 Task: Use Growling Animal Effect in this video Movie B.mp4
Action: Mouse moved to (183, 121)
Screenshot: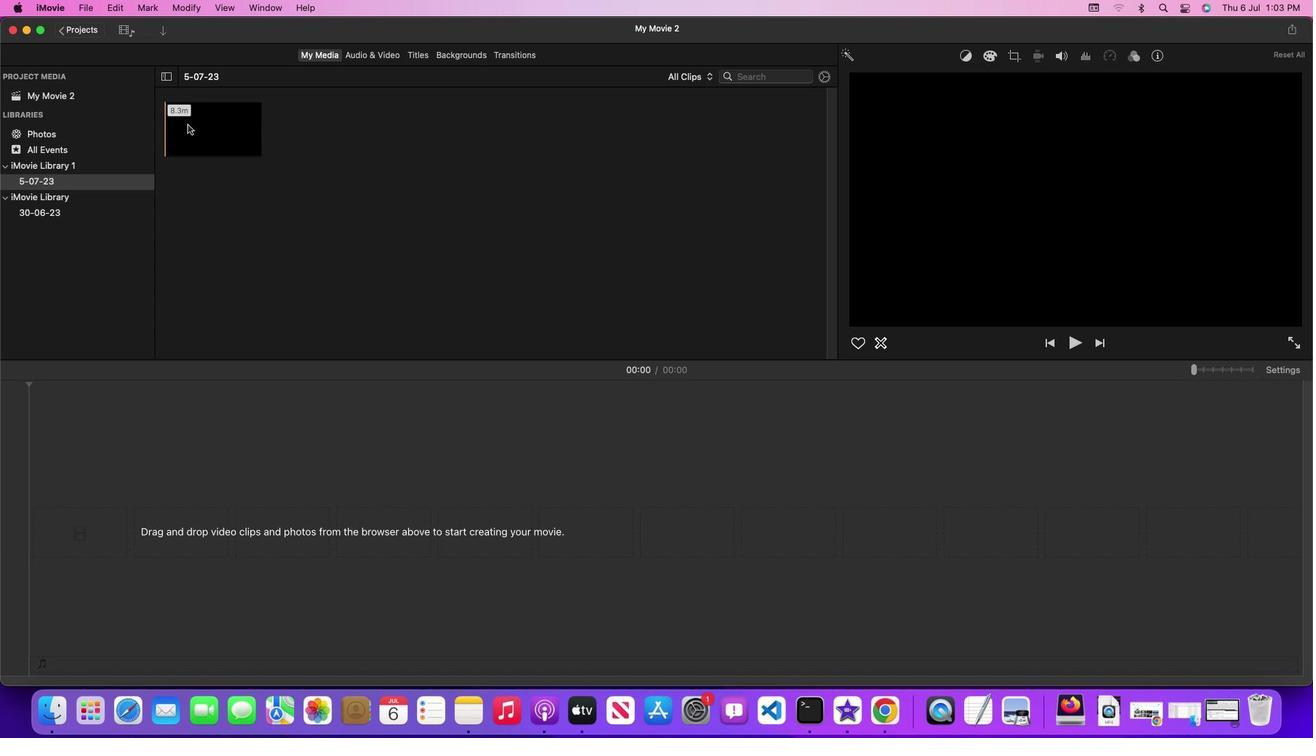 
Action: Mouse pressed left at (183, 121)
Screenshot: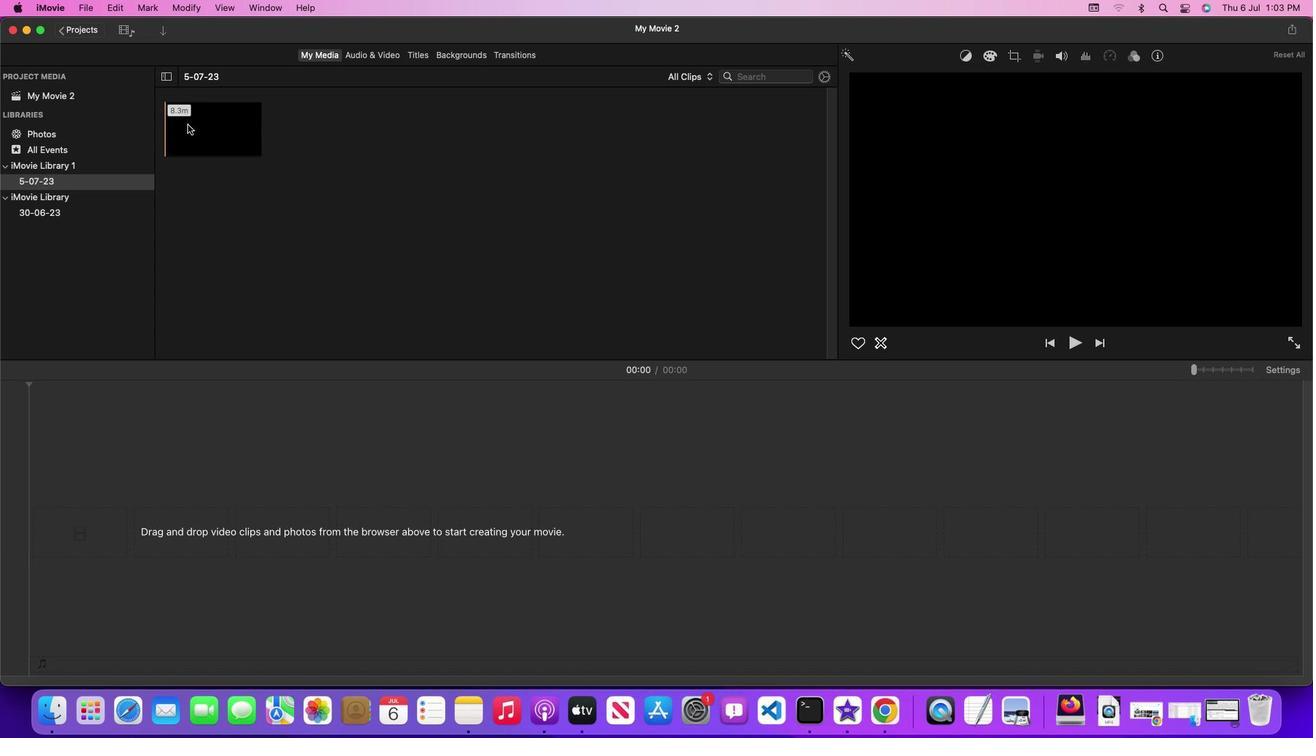 
Action: Mouse moved to (190, 125)
Screenshot: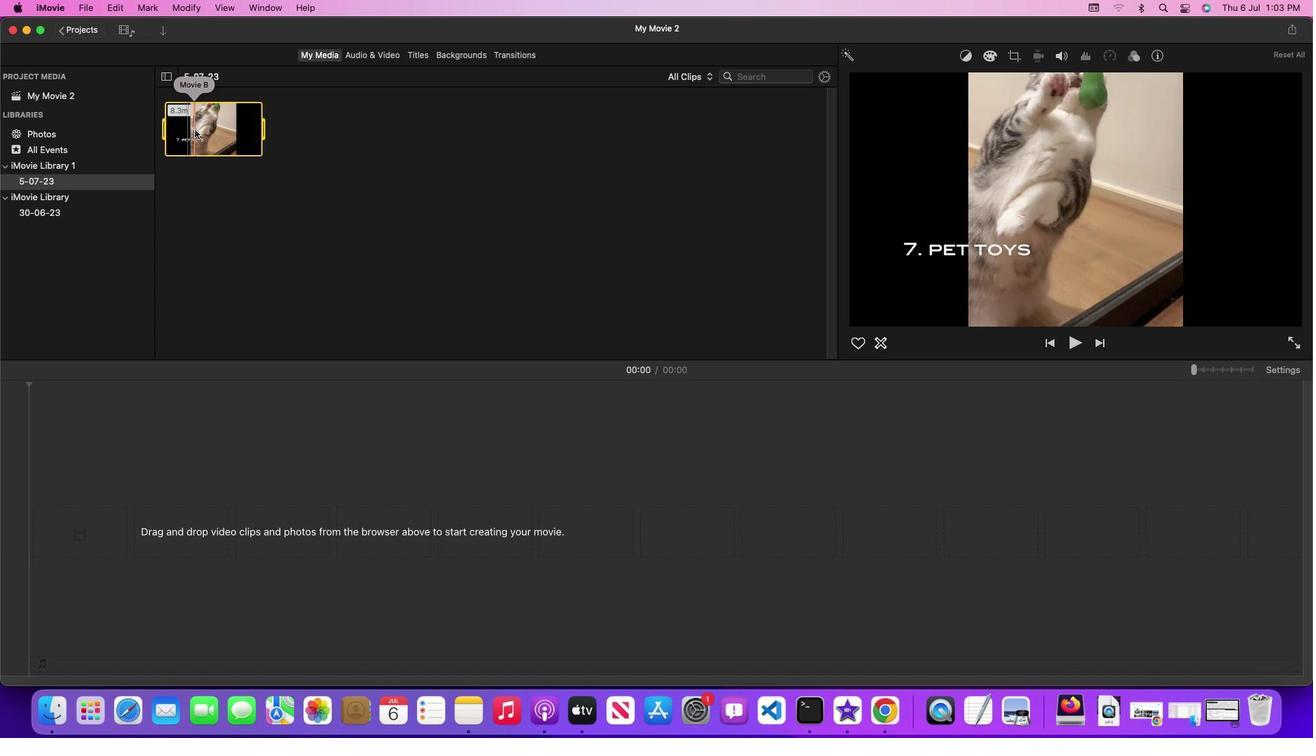 
Action: Mouse pressed left at (190, 125)
Screenshot: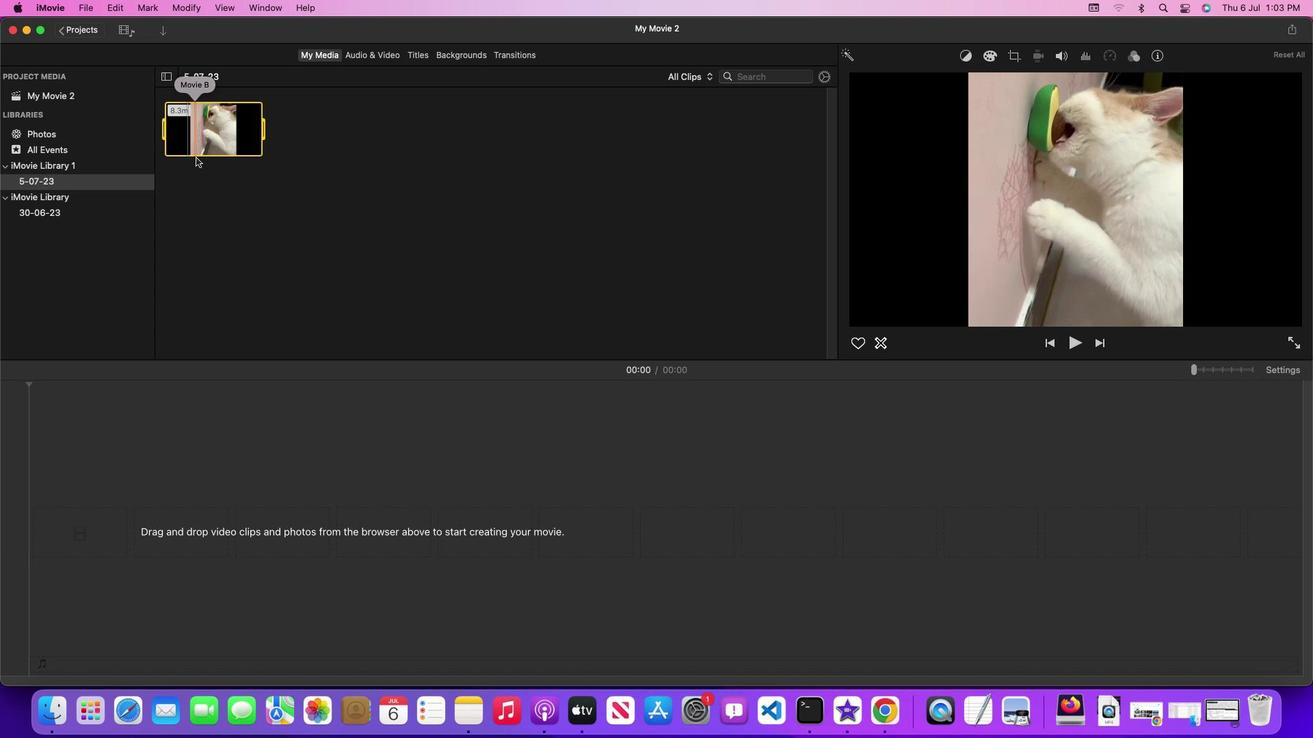 
Action: Mouse moved to (384, 51)
Screenshot: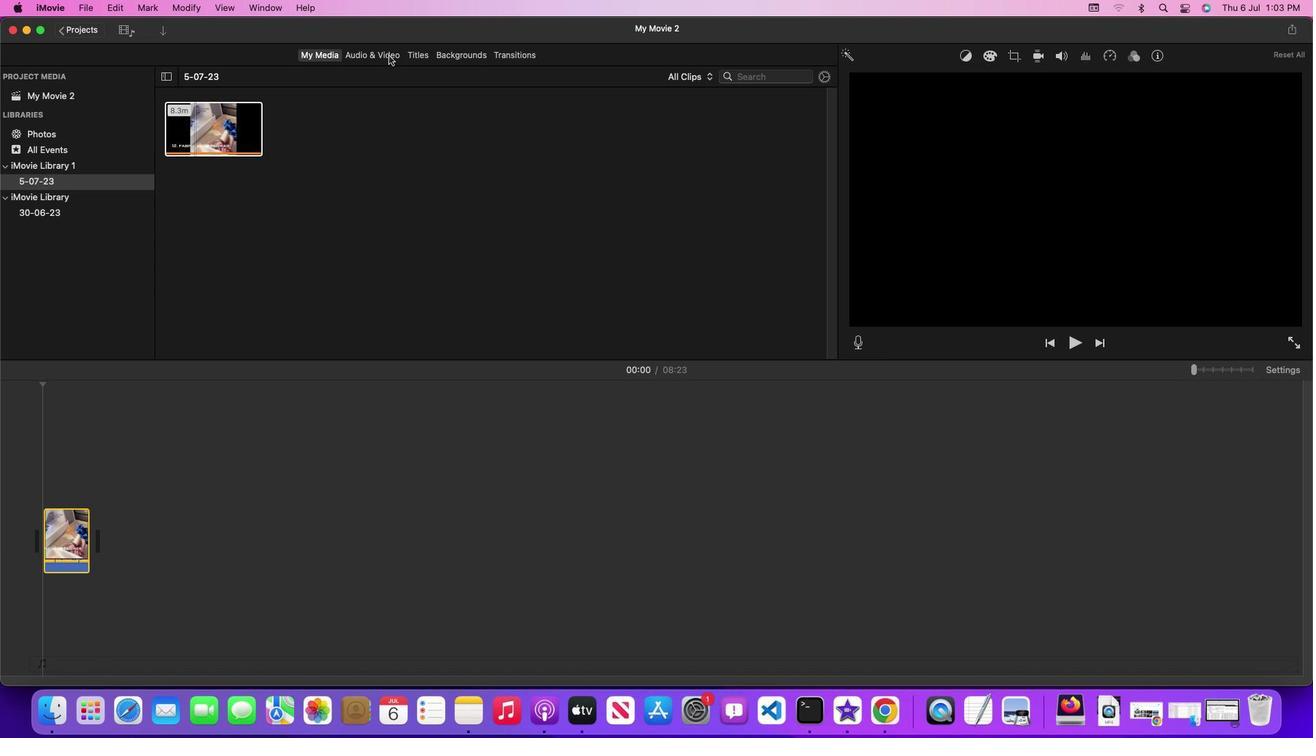 
Action: Mouse pressed left at (384, 51)
Screenshot: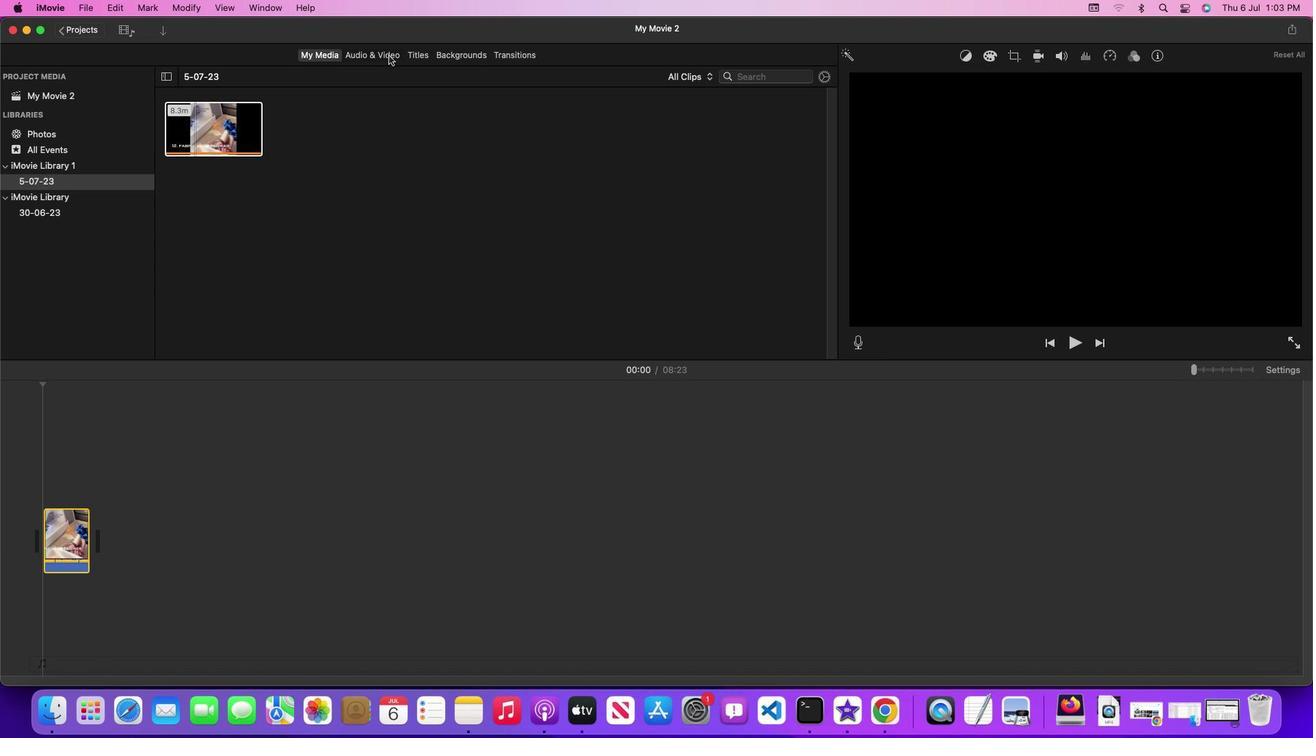 
Action: Mouse moved to (830, 177)
Screenshot: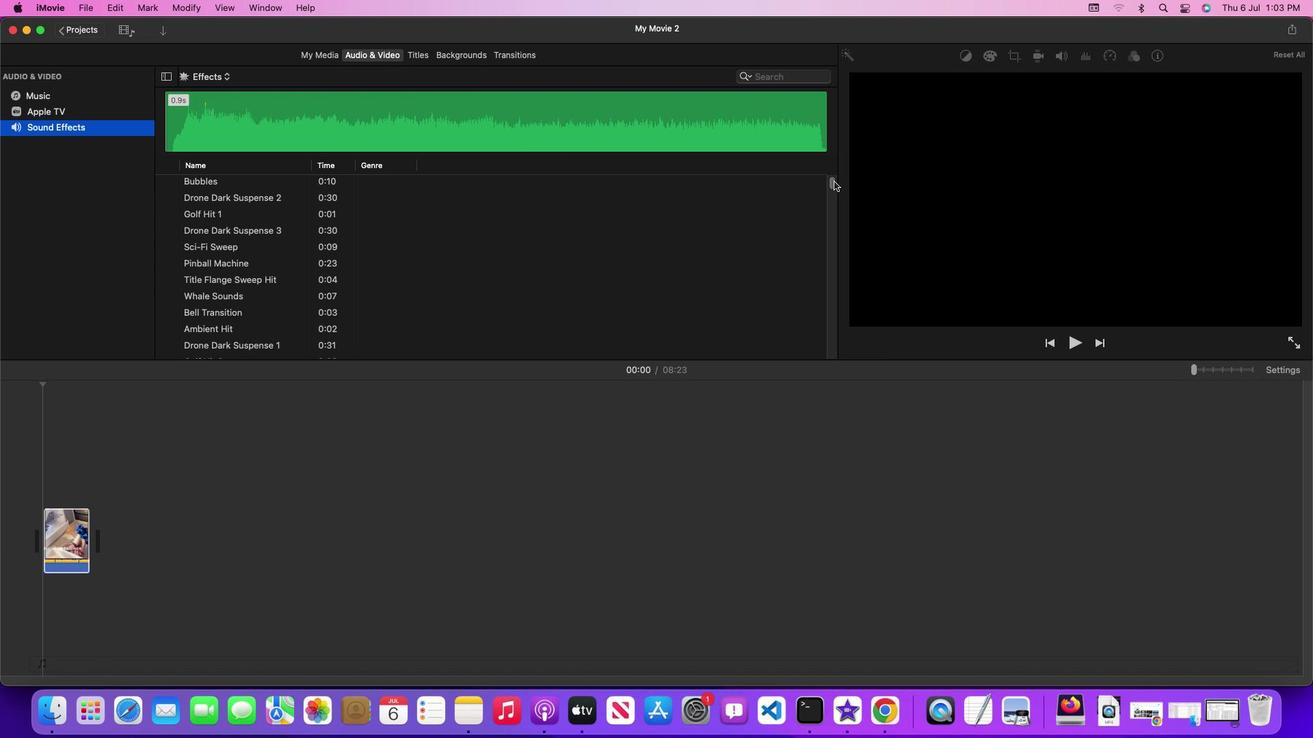 
Action: Mouse pressed left at (830, 177)
Screenshot: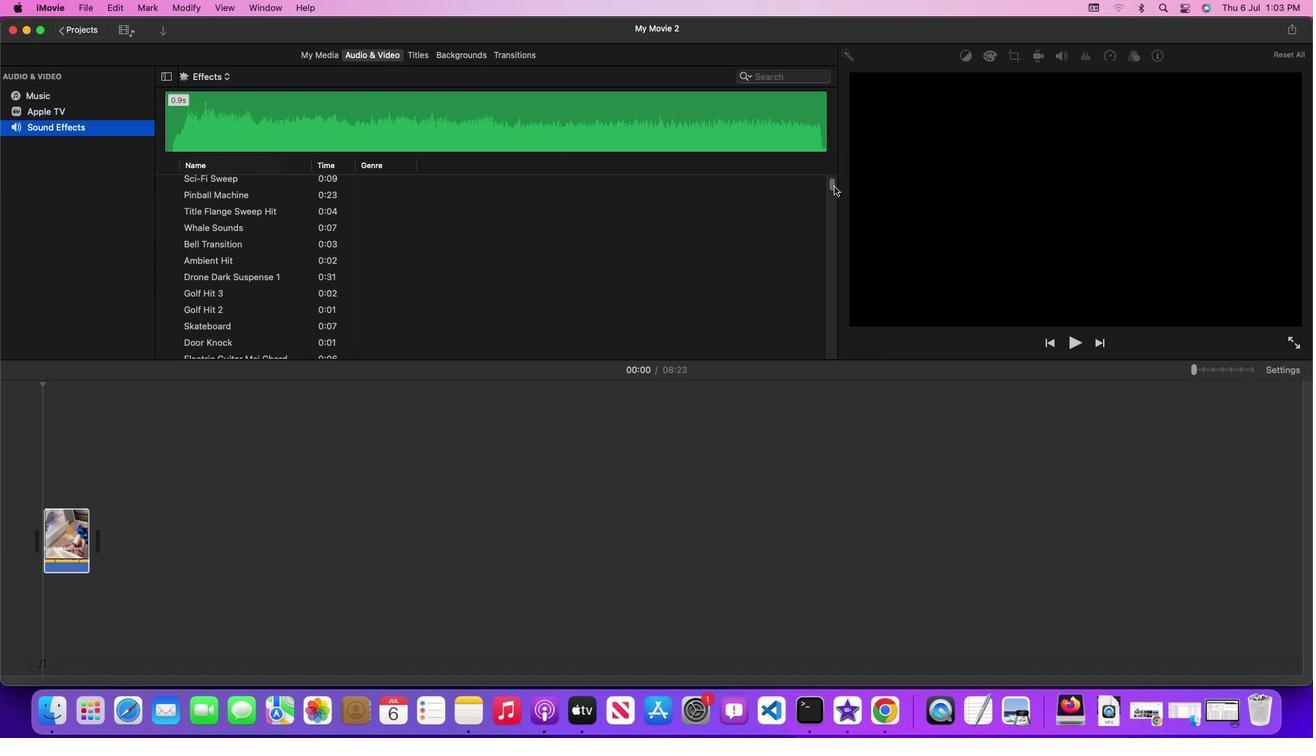 
Action: Mouse moved to (583, 250)
Screenshot: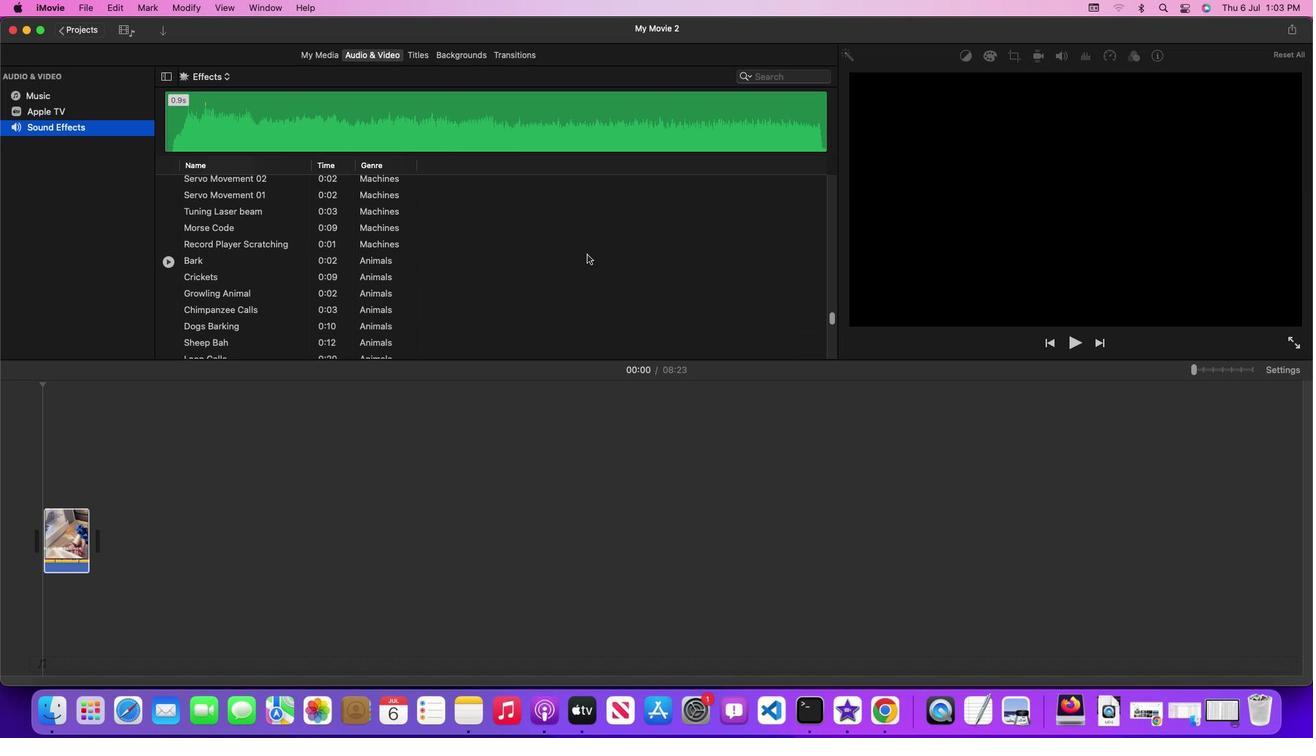 
Action: Mouse scrolled (583, 250) with delta (-3, -4)
Screenshot: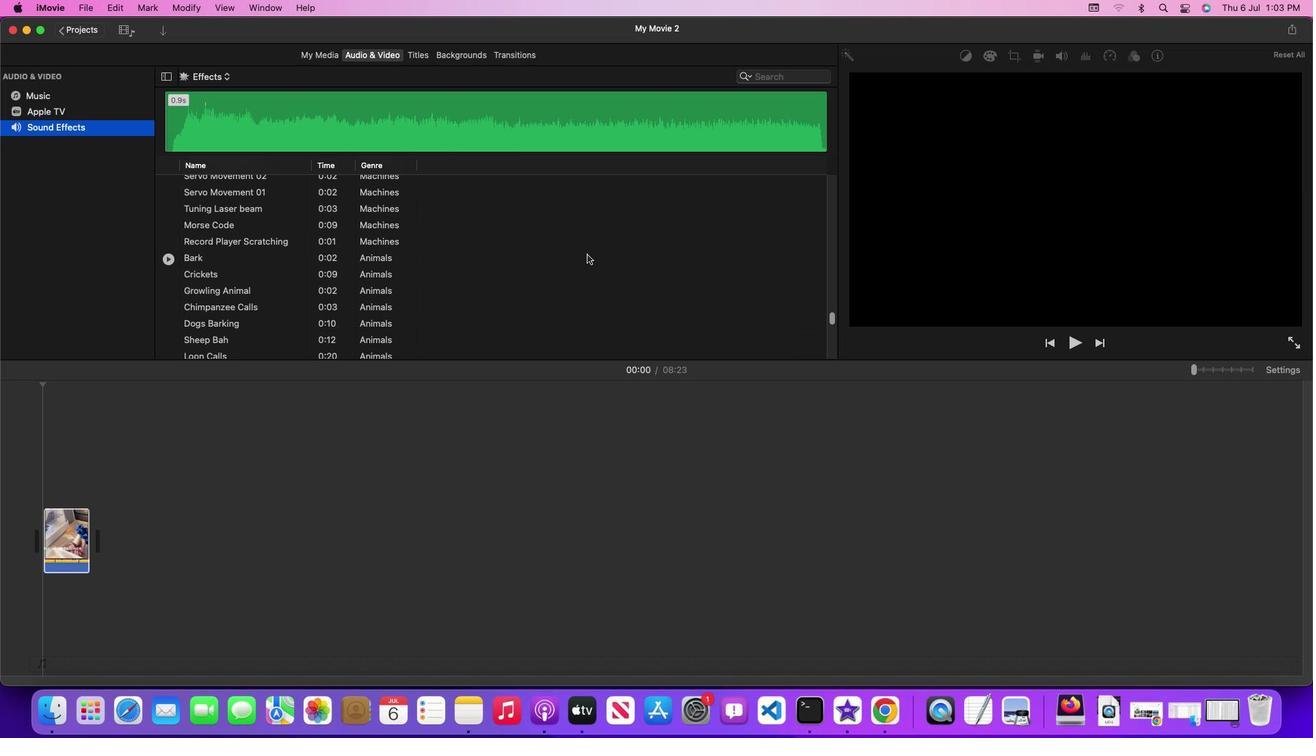 
Action: Mouse scrolled (583, 250) with delta (-3, -4)
Screenshot: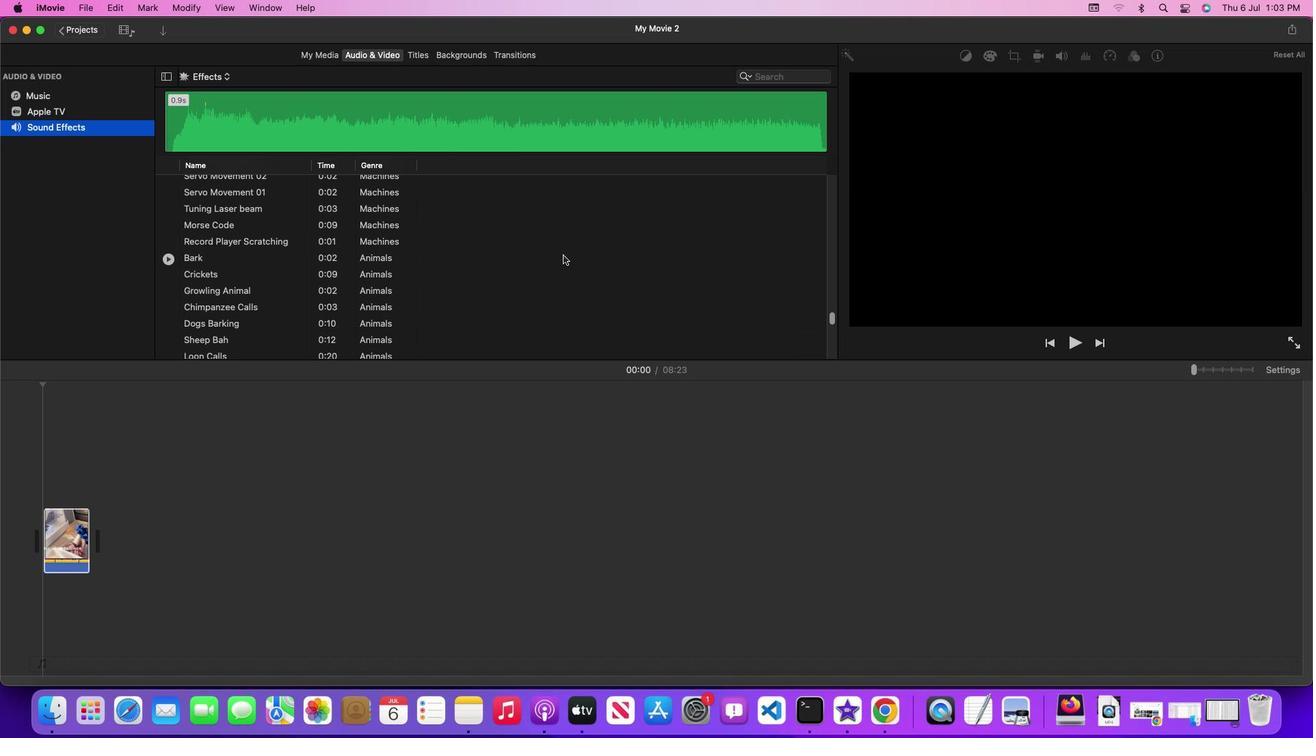 
Action: Mouse moved to (327, 287)
Screenshot: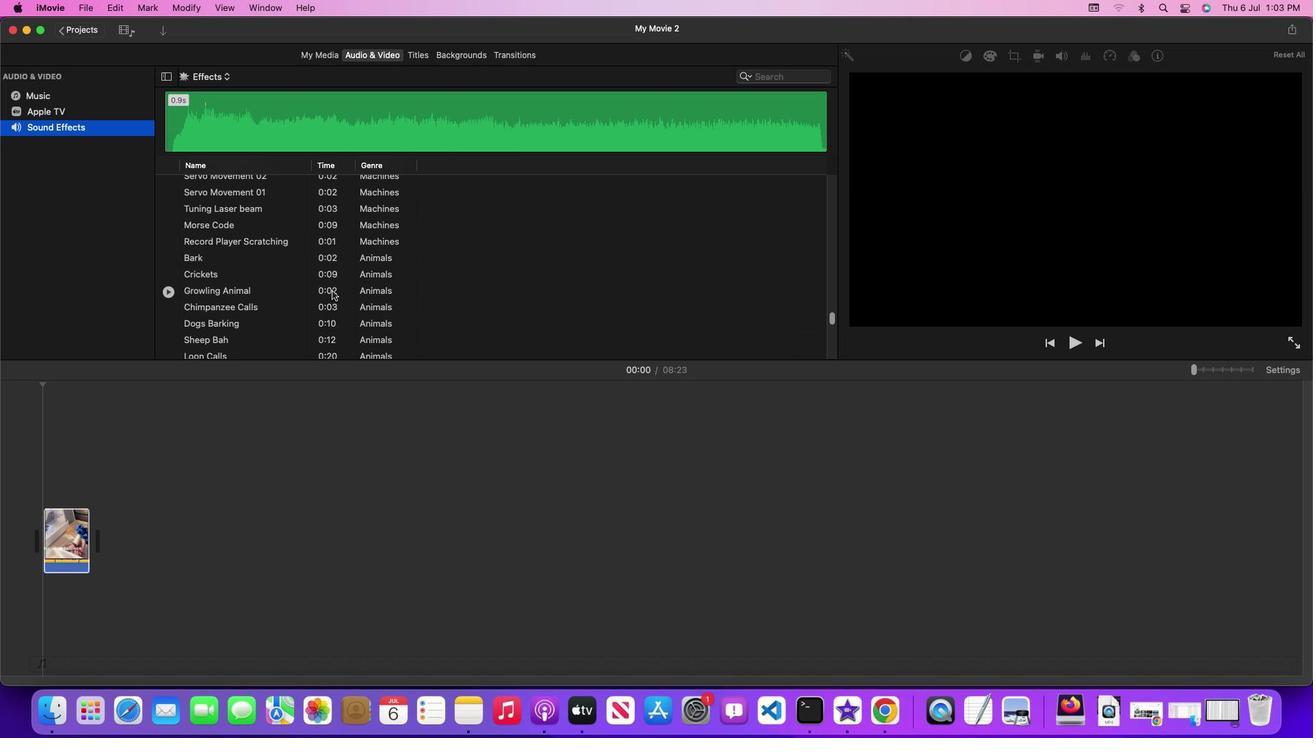 
Action: Mouse pressed left at (327, 287)
Screenshot: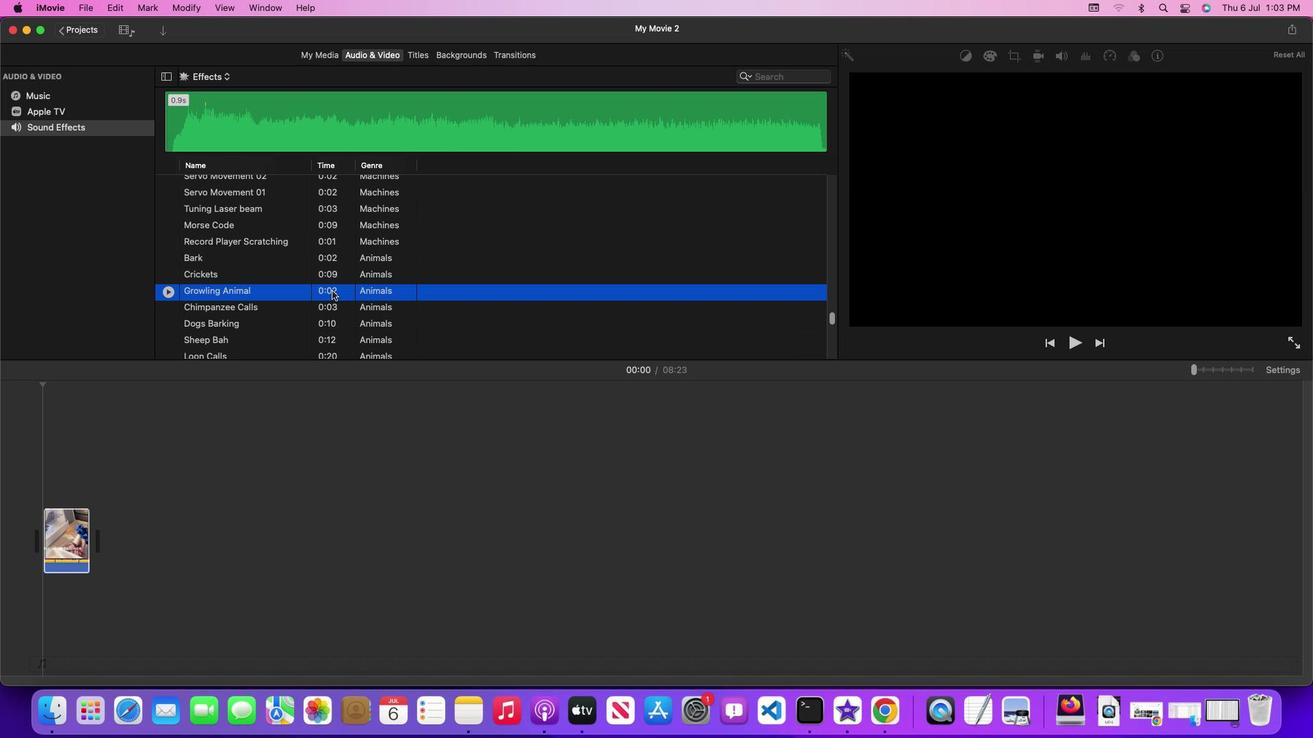 
Action: Mouse moved to (334, 287)
Screenshot: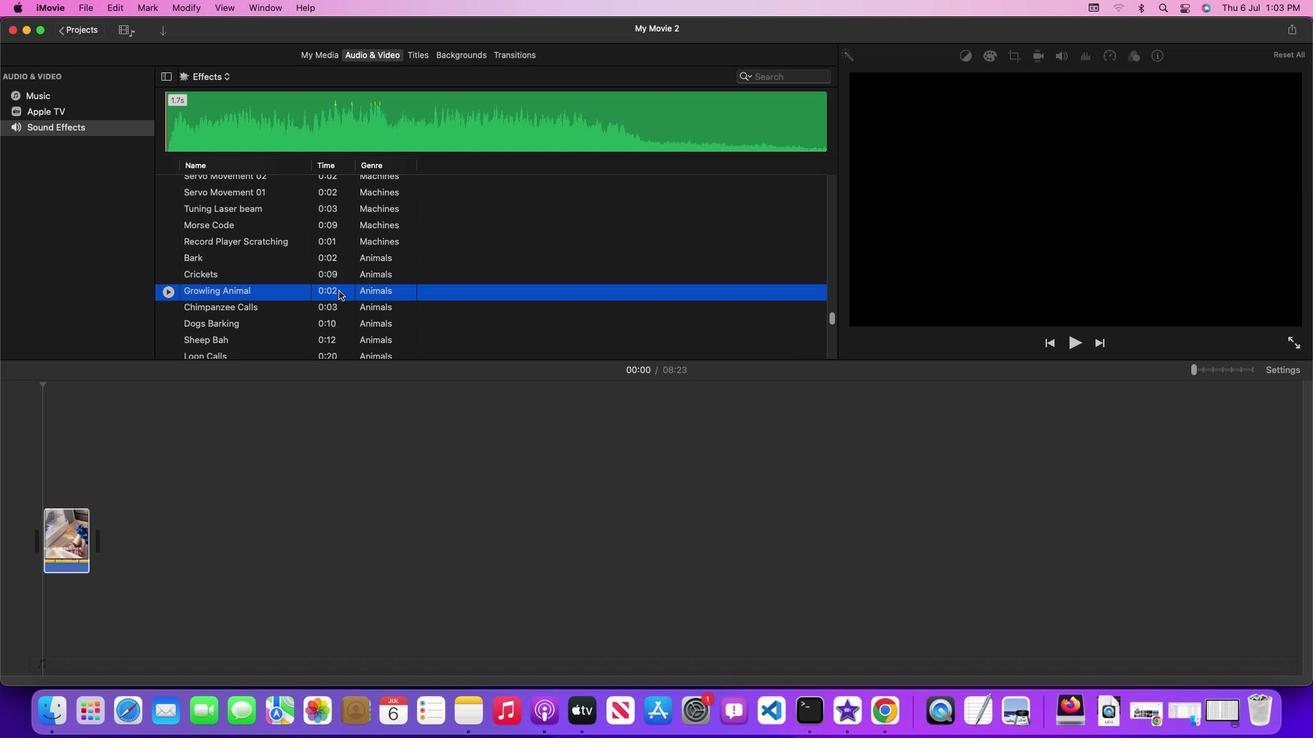 
Action: Mouse pressed left at (334, 287)
Screenshot: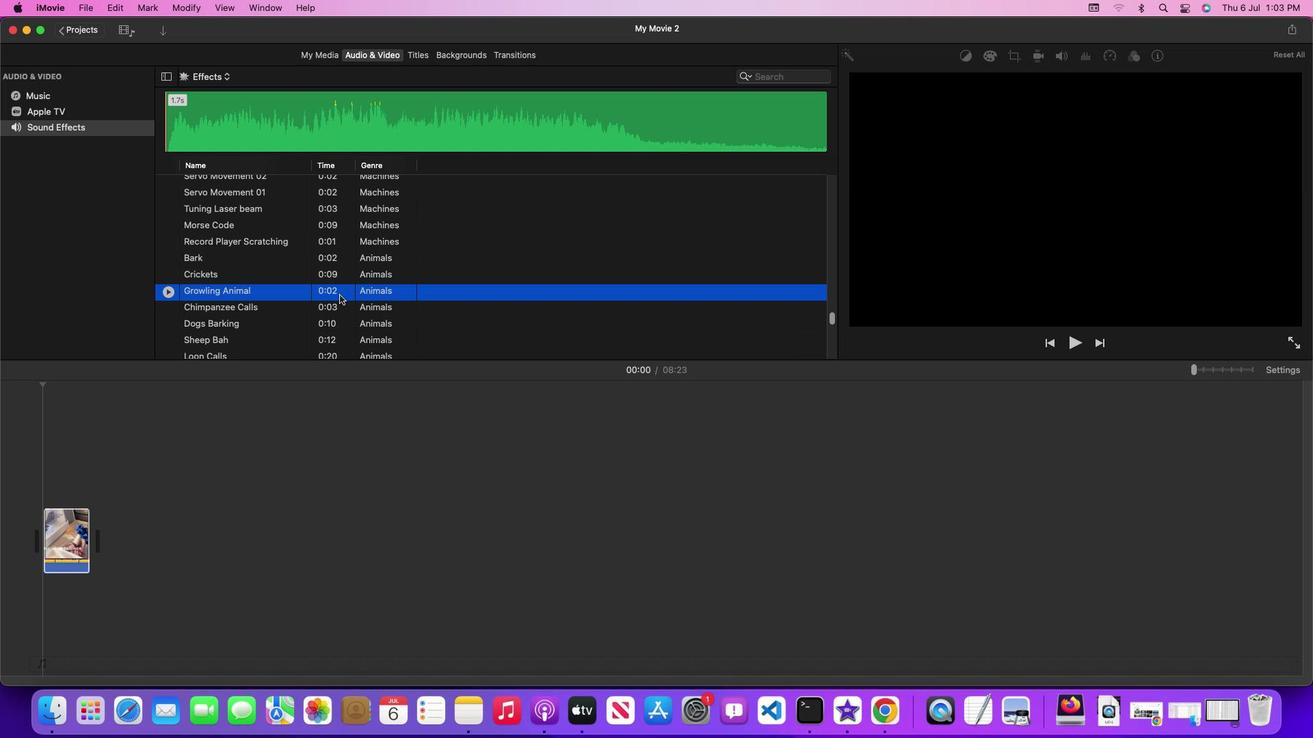 
Action: Mouse moved to (126, 571)
Screenshot: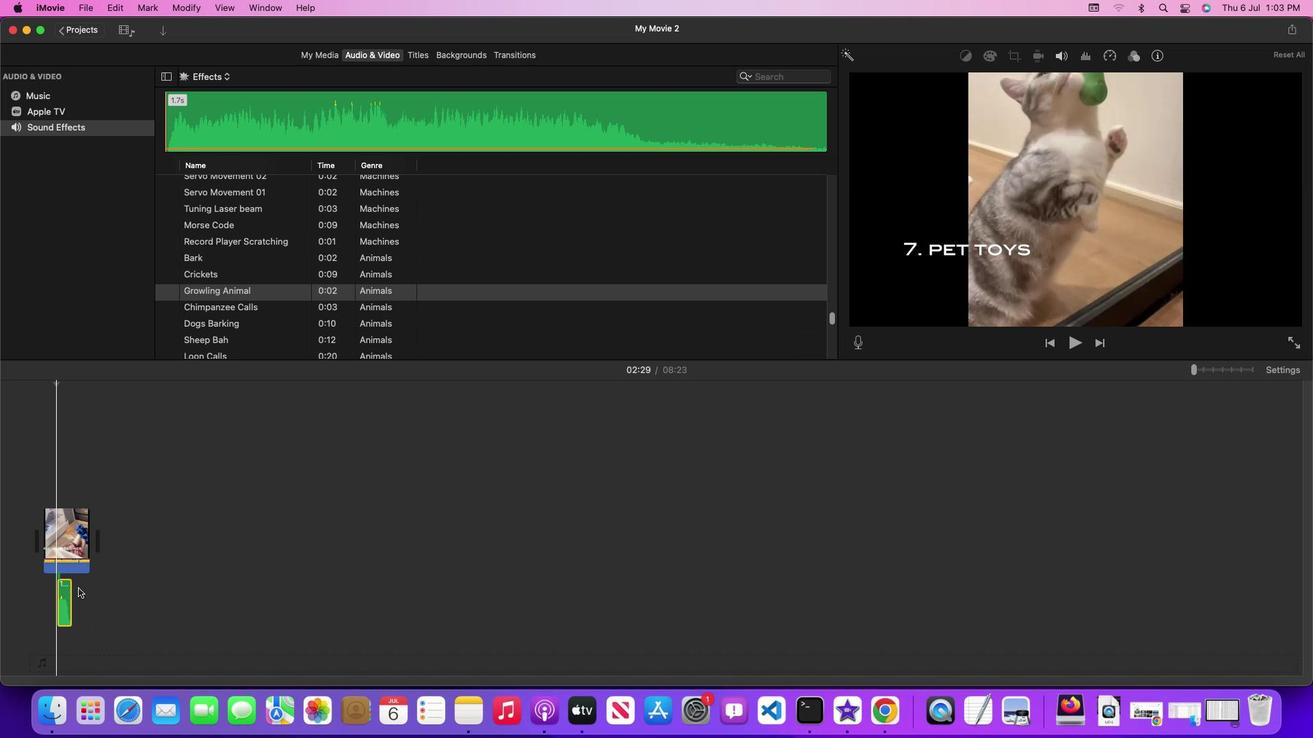 
